Task: Look for products in the category "Mozzarella" from Laclare Family Creamery only.
Action: Mouse moved to (796, 304)
Screenshot: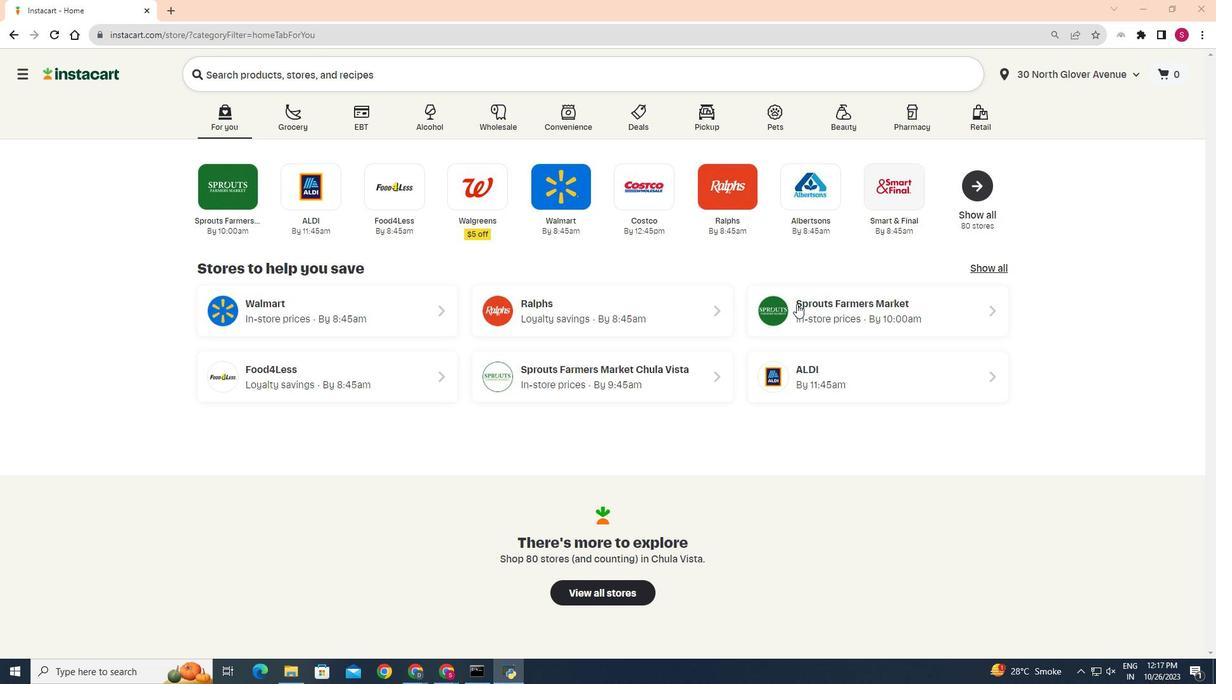 
Action: Mouse pressed left at (796, 304)
Screenshot: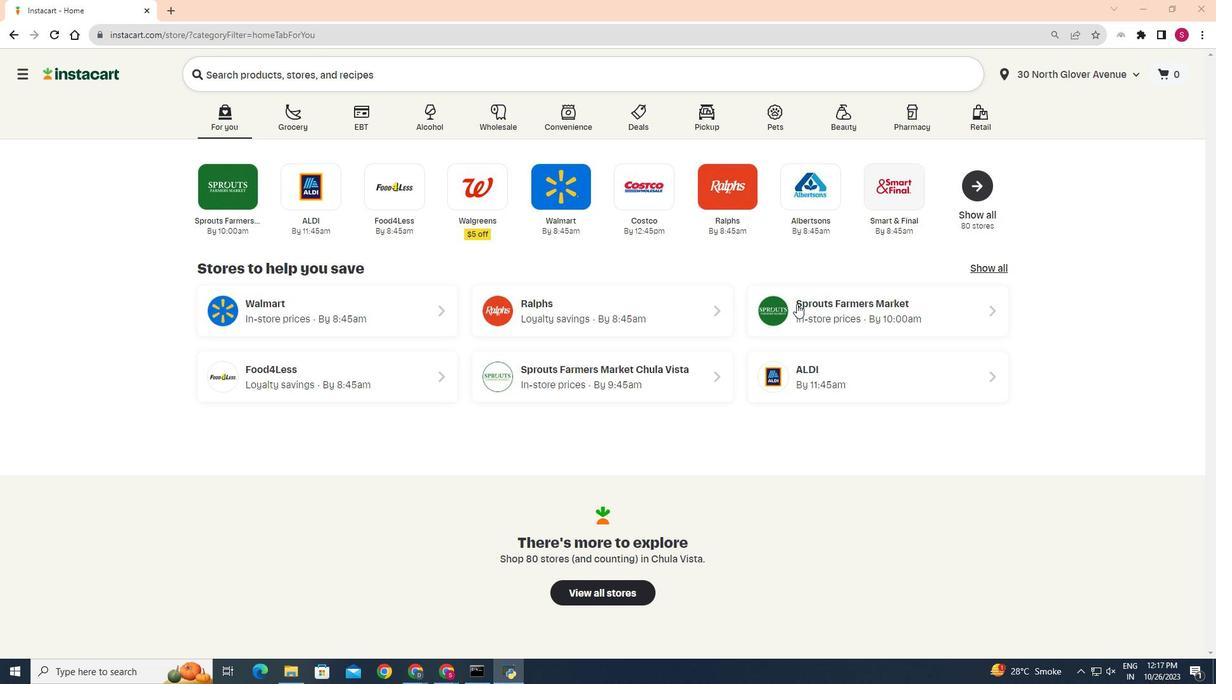 
Action: Mouse moved to (34, 525)
Screenshot: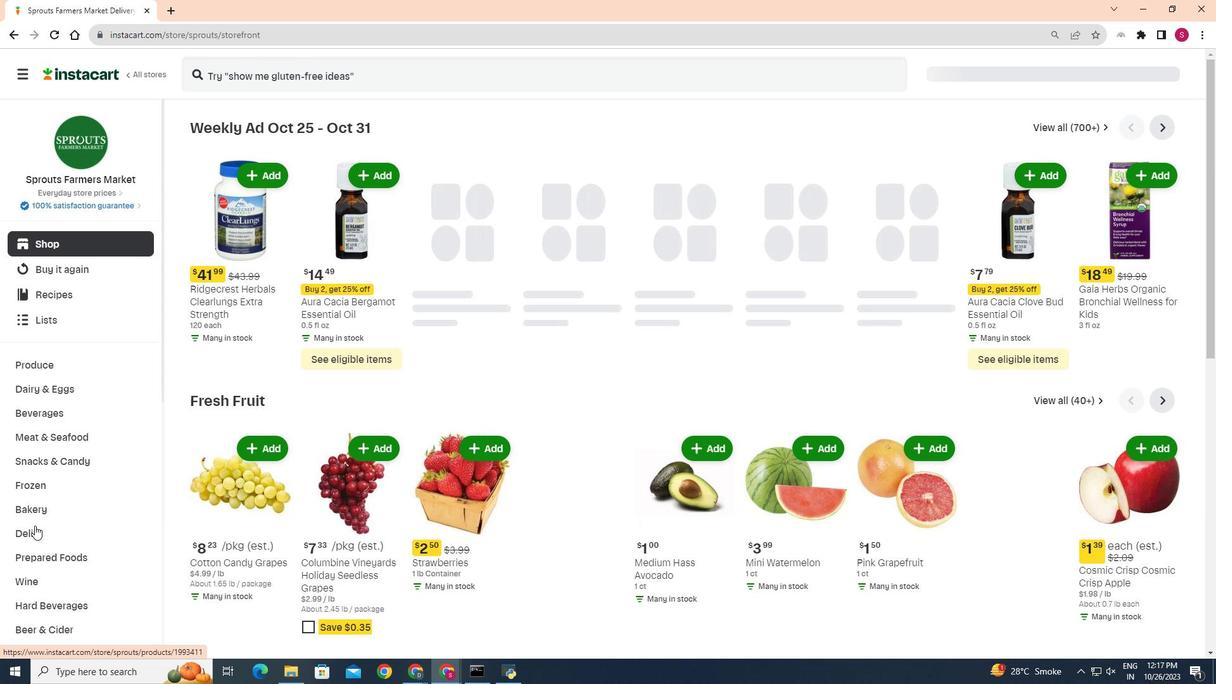 
Action: Mouse pressed left at (34, 525)
Screenshot: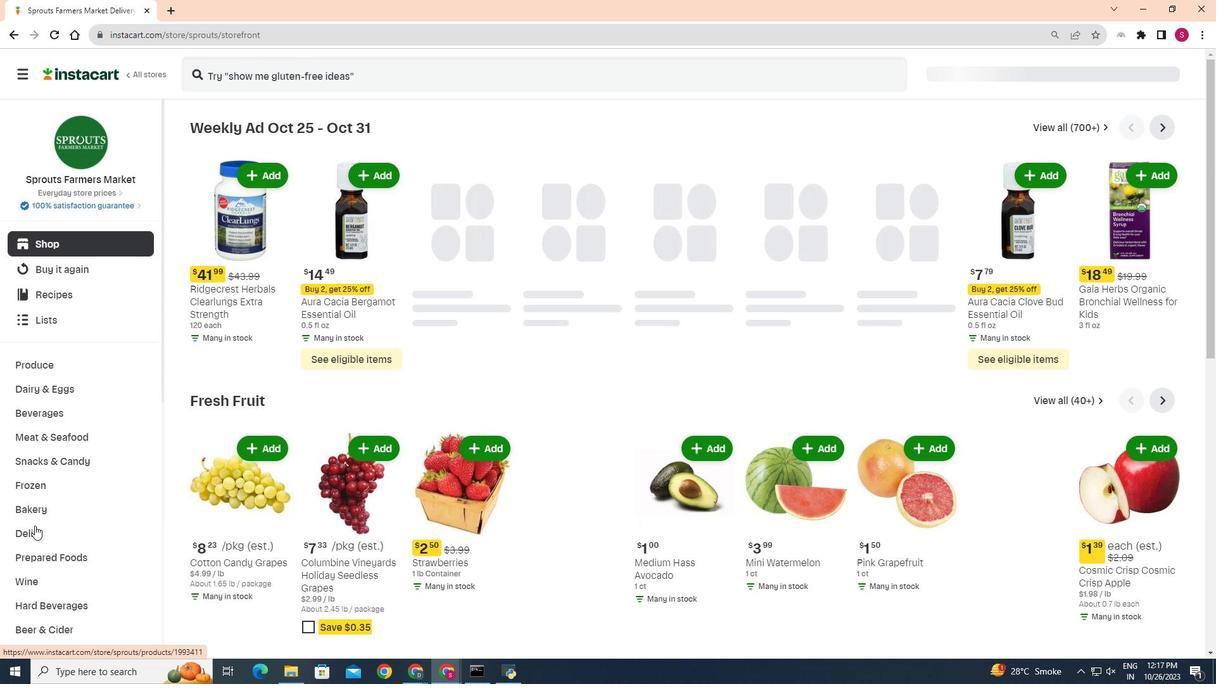 
Action: Mouse moved to (336, 157)
Screenshot: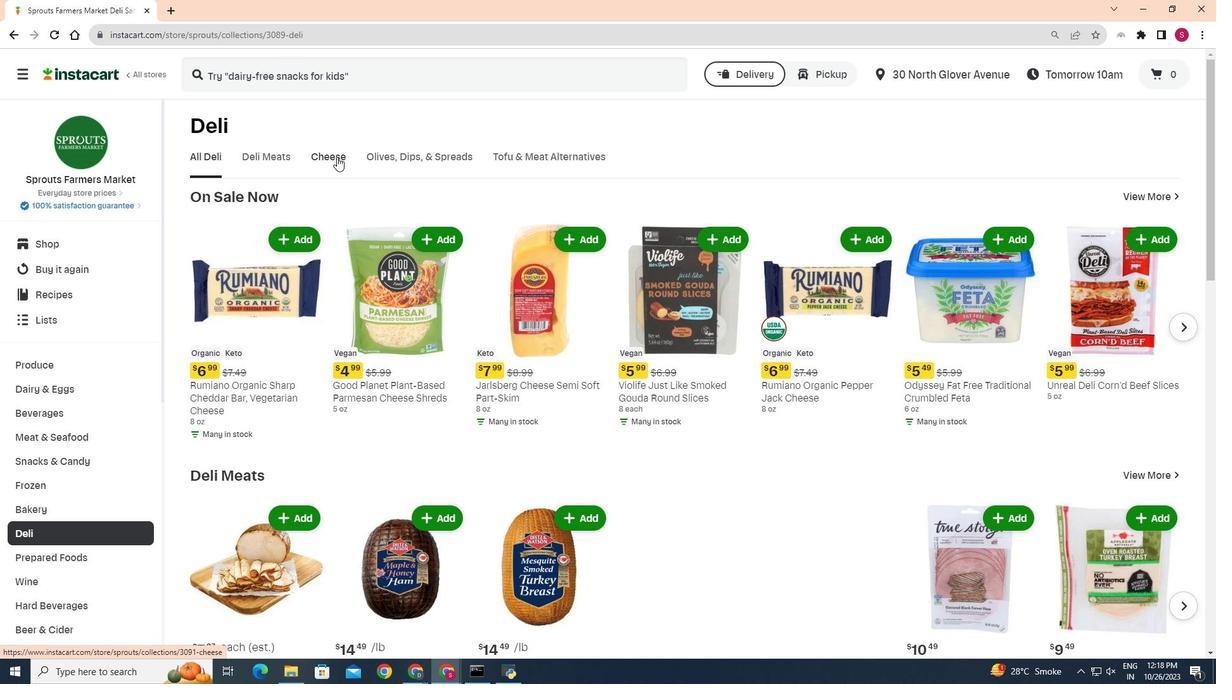 
Action: Mouse pressed left at (336, 157)
Screenshot: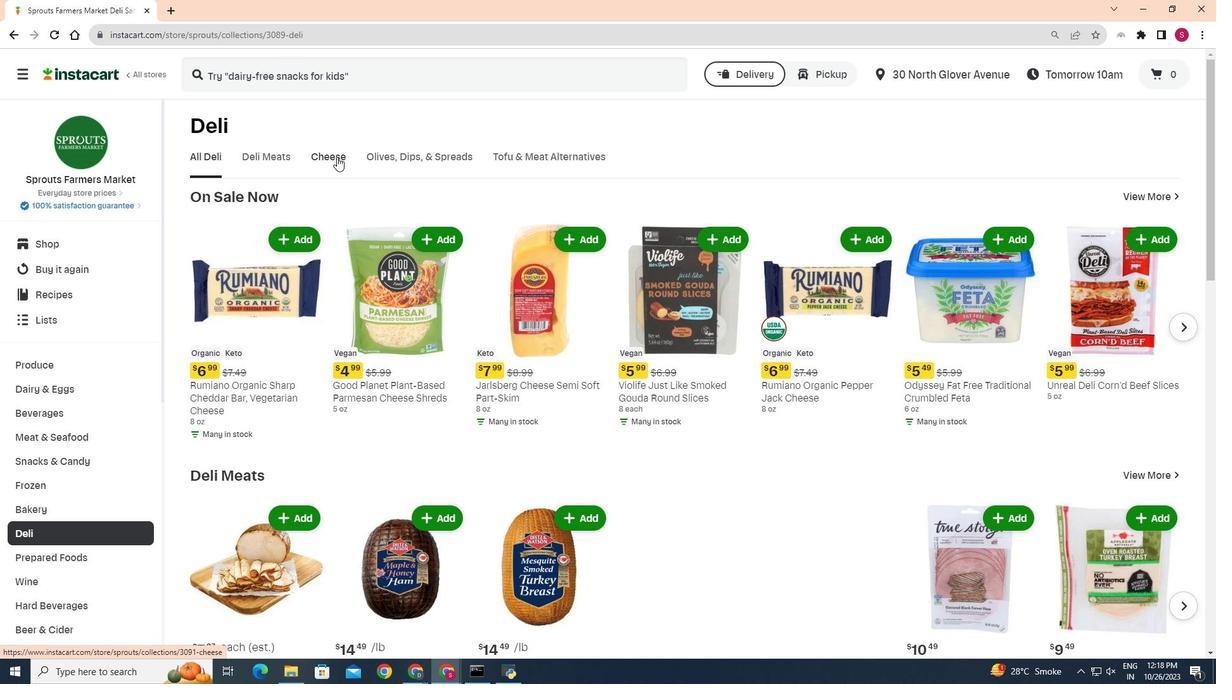 
Action: Mouse moved to (517, 217)
Screenshot: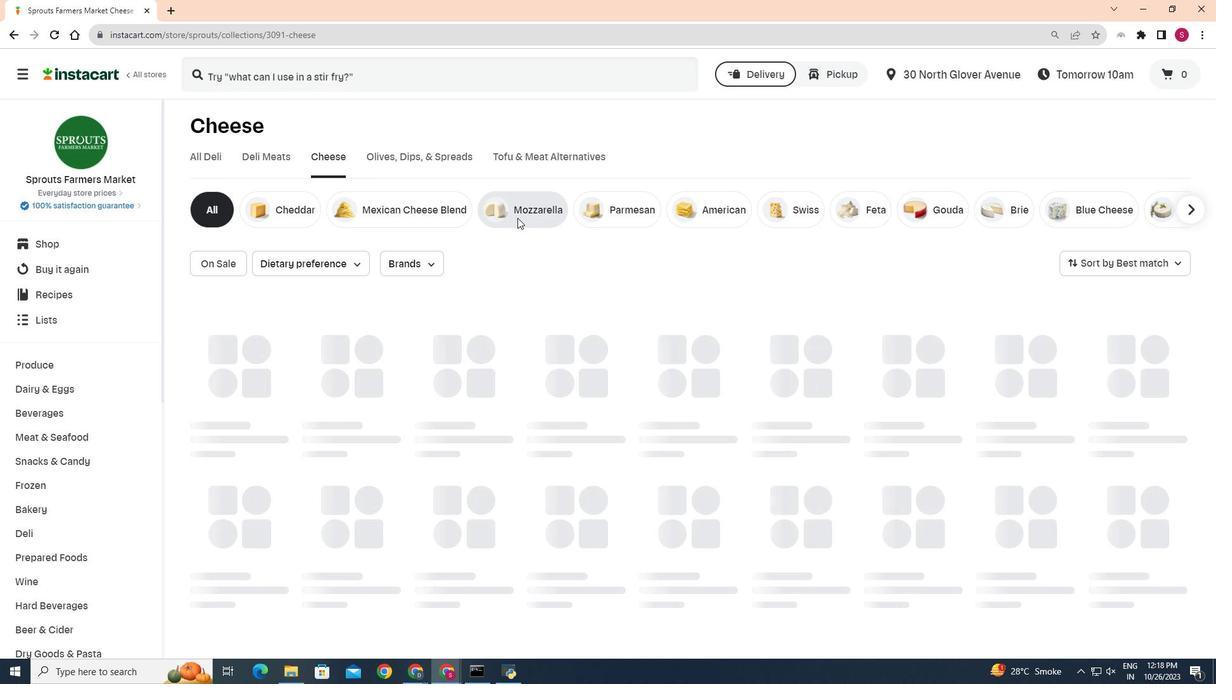 
Action: Mouse pressed left at (517, 217)
Screenshot: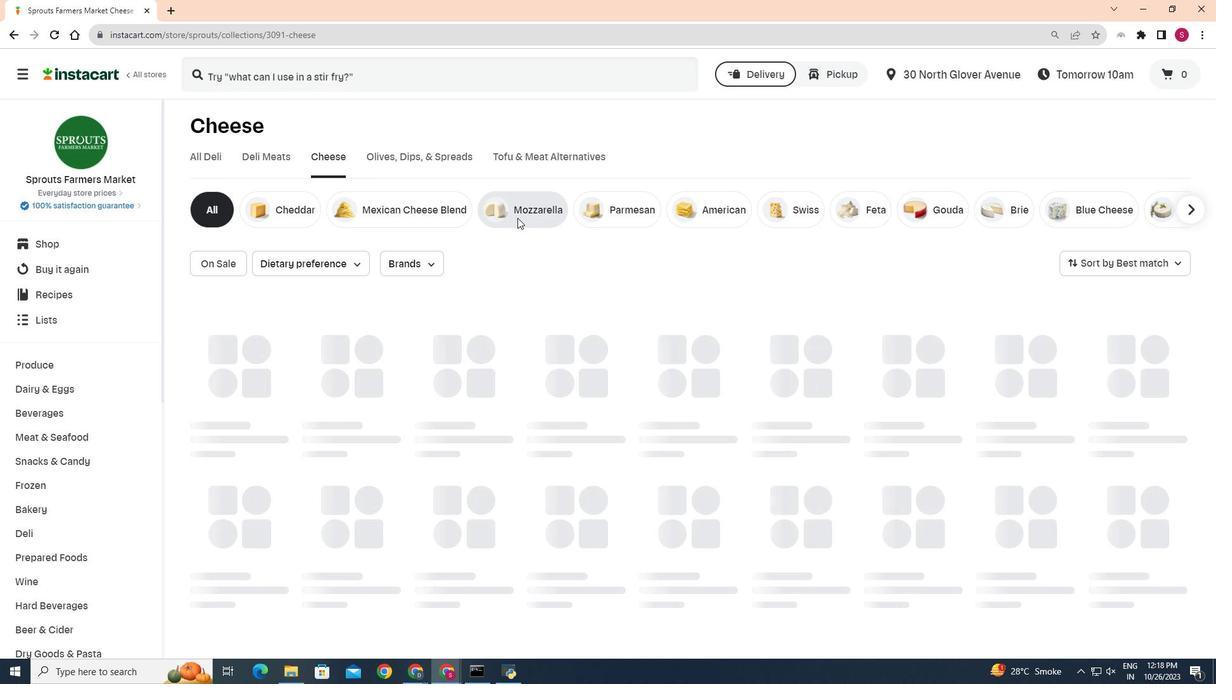 
Action: Mouse moved to (426, 265)
Screenshot: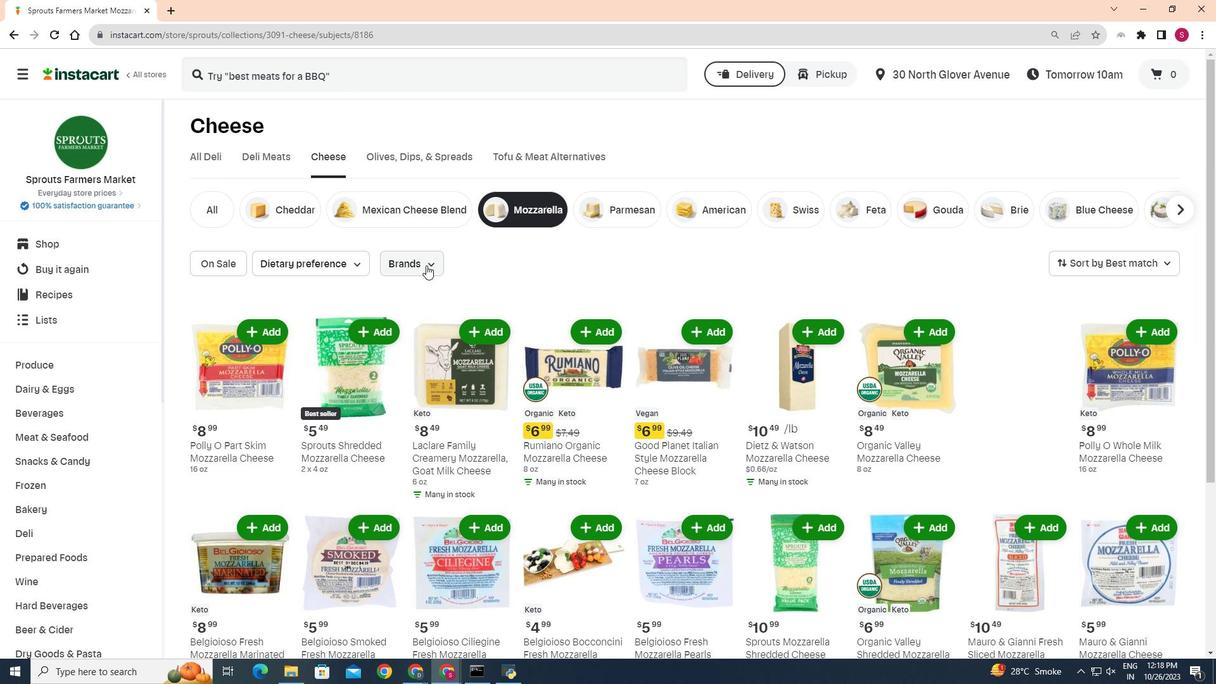 
Action: Mouse pressed left at (426, 265)
Screenshot: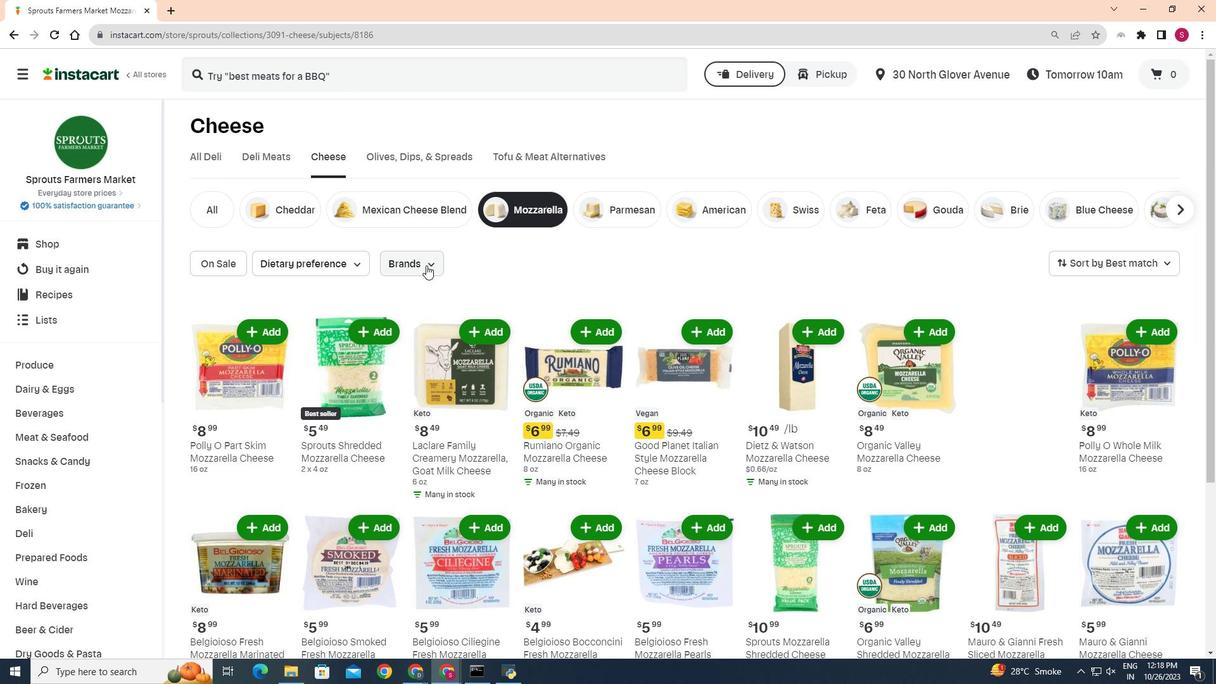 
Action: Mouse moved to (442, 323)
Screenshot: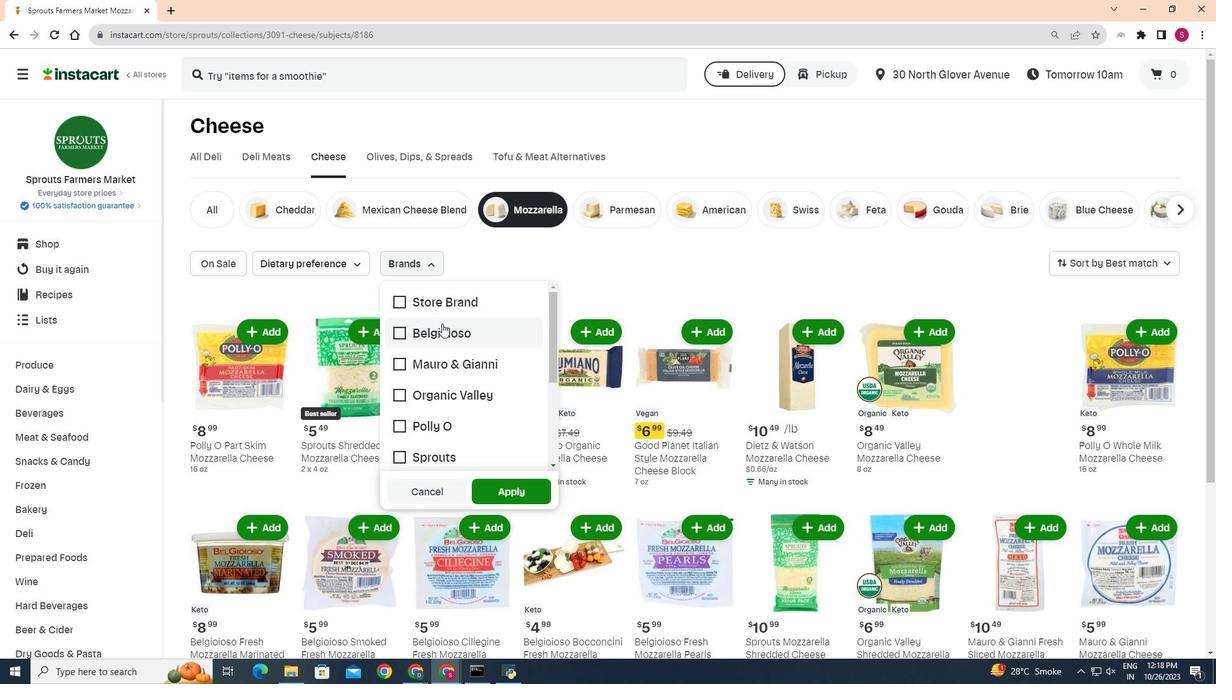 
Action: Mouse scrolled (442, 323) with delta (0, 0)
Screenshot: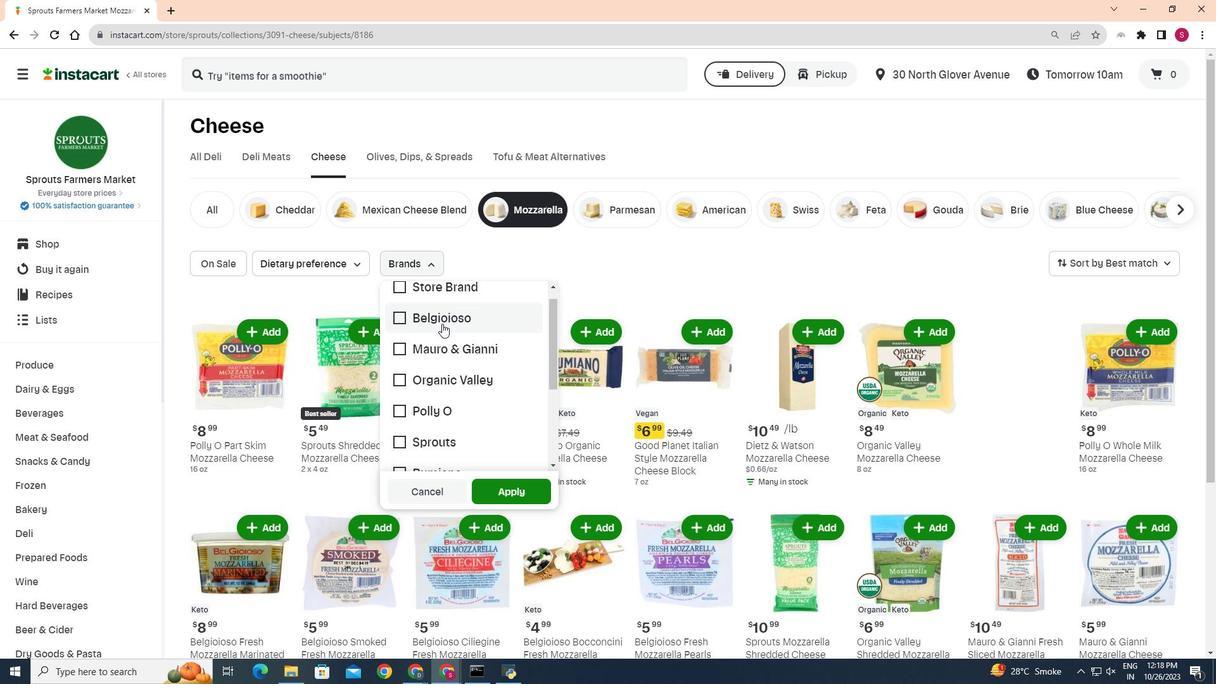 
Action: Mouse scrolled (442, 323) with delta (0, 0)
Screenshot: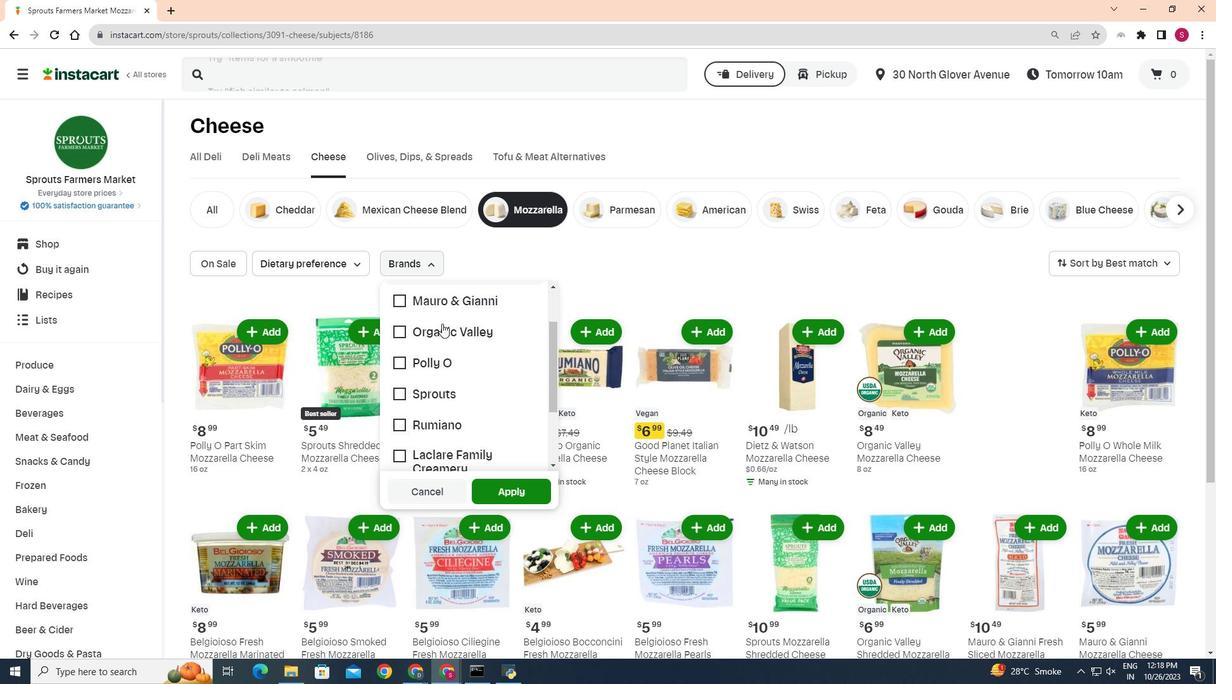 
Action: Mouse scrolled (442, 323) with delta (0, 0)
Screenshot: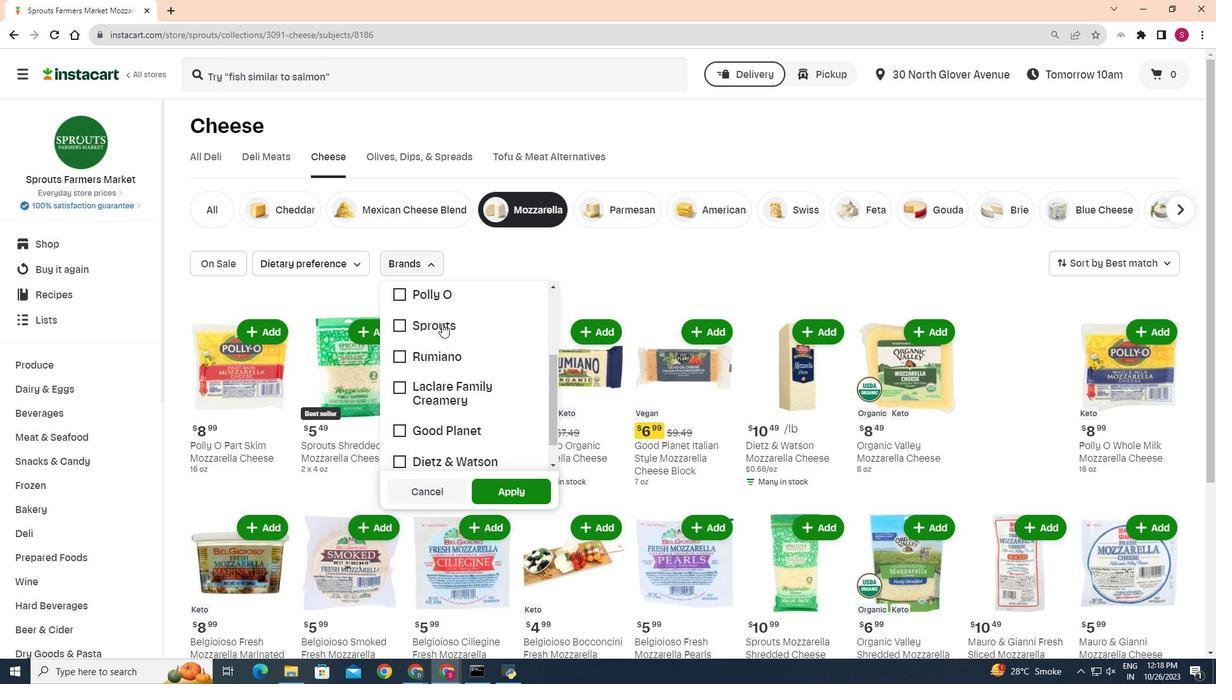 
Action: Mouse moved to (404, 354)
Screenshot: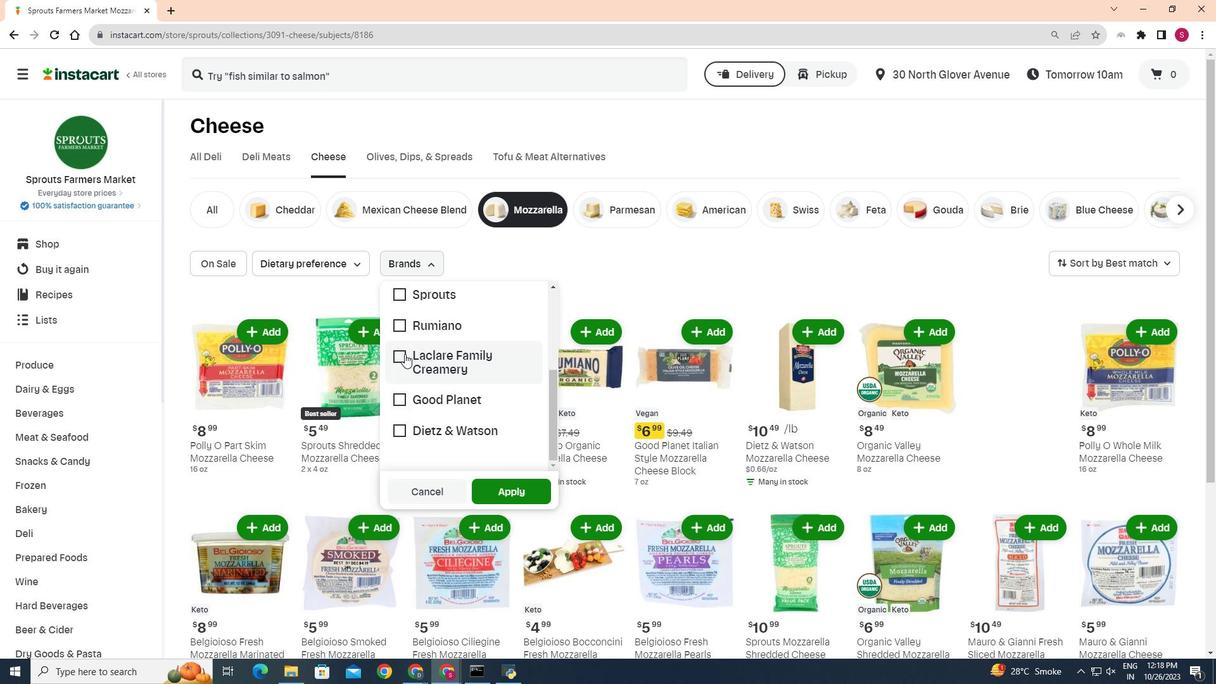 
Action: Mouse pressed left at (404, 354)
Screenshot: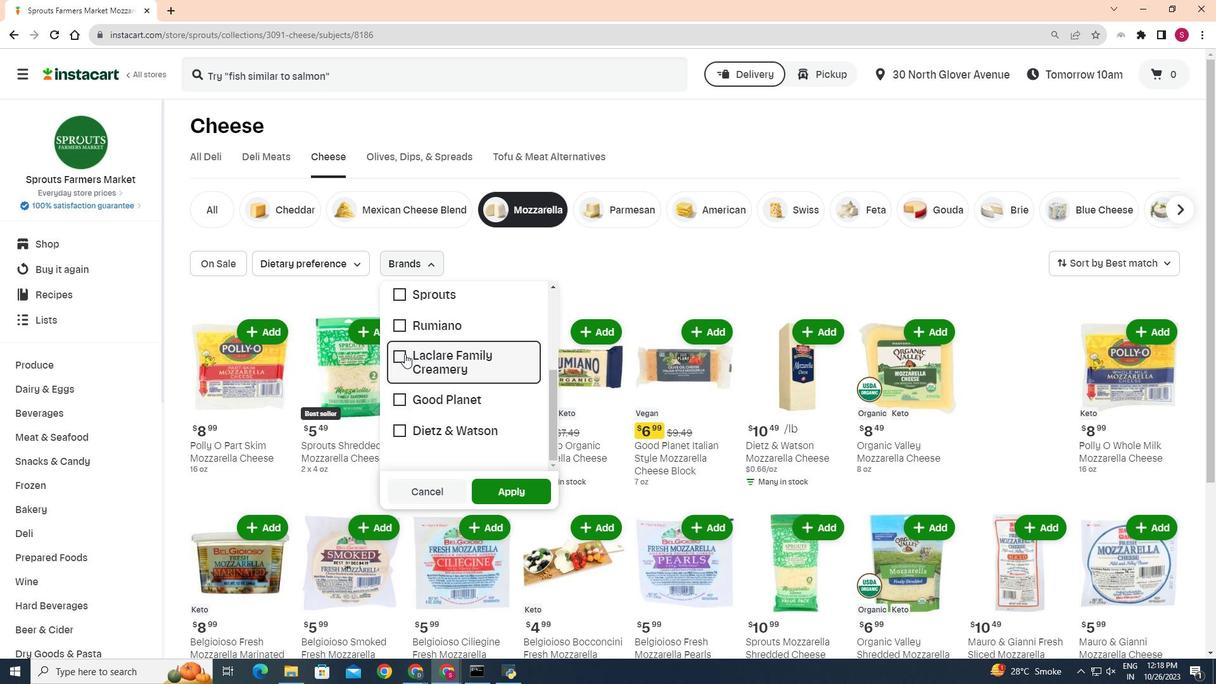 
Action: Mouse moved to (495, 483)
Screenshot: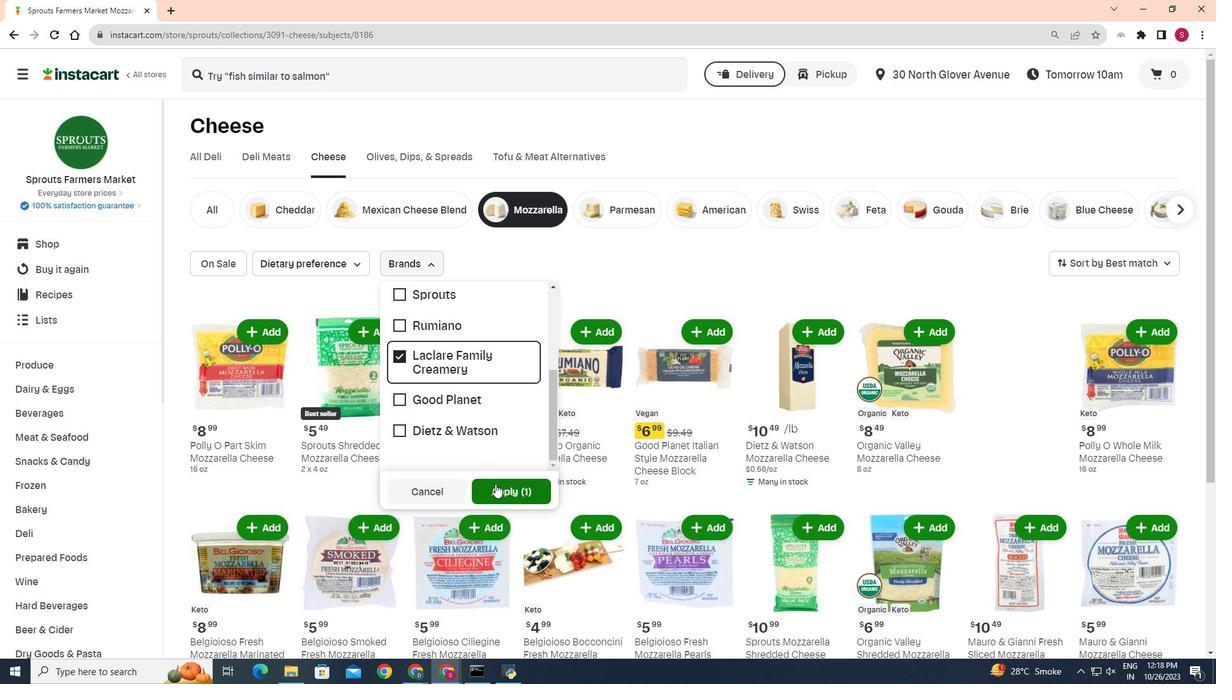 
Action: Mouse pressed left at (495, 483)
Screenshot: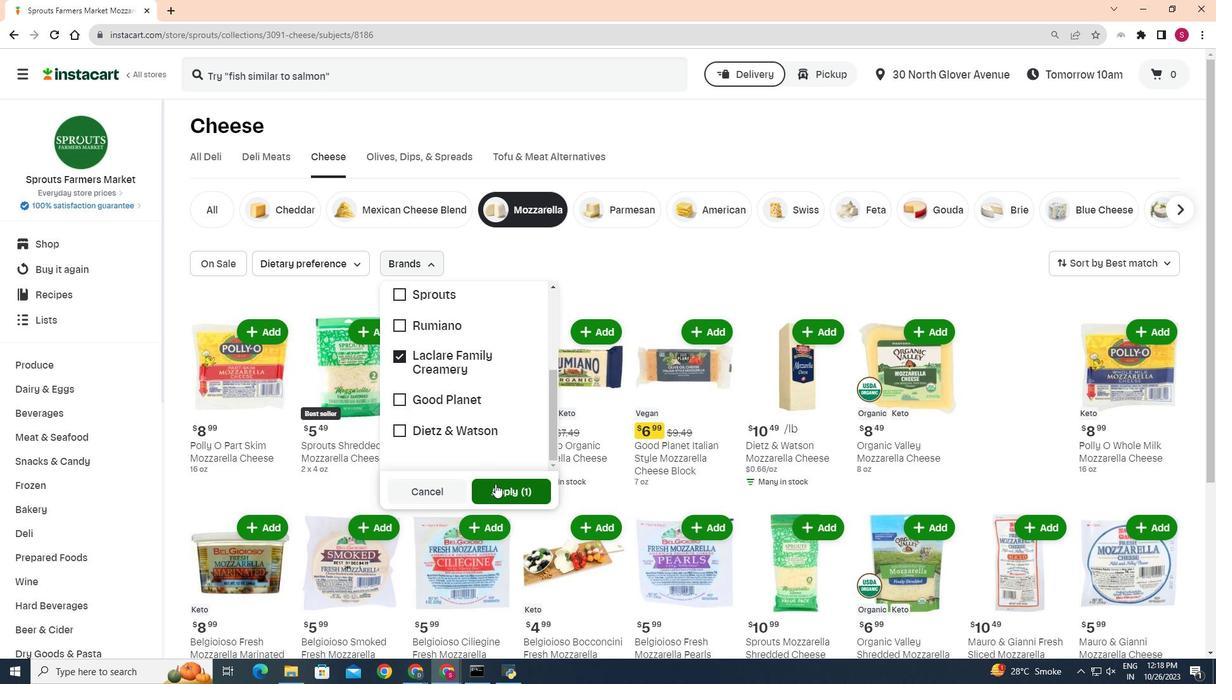 
Action: Mouse moved to (518, 425)
Screenshot: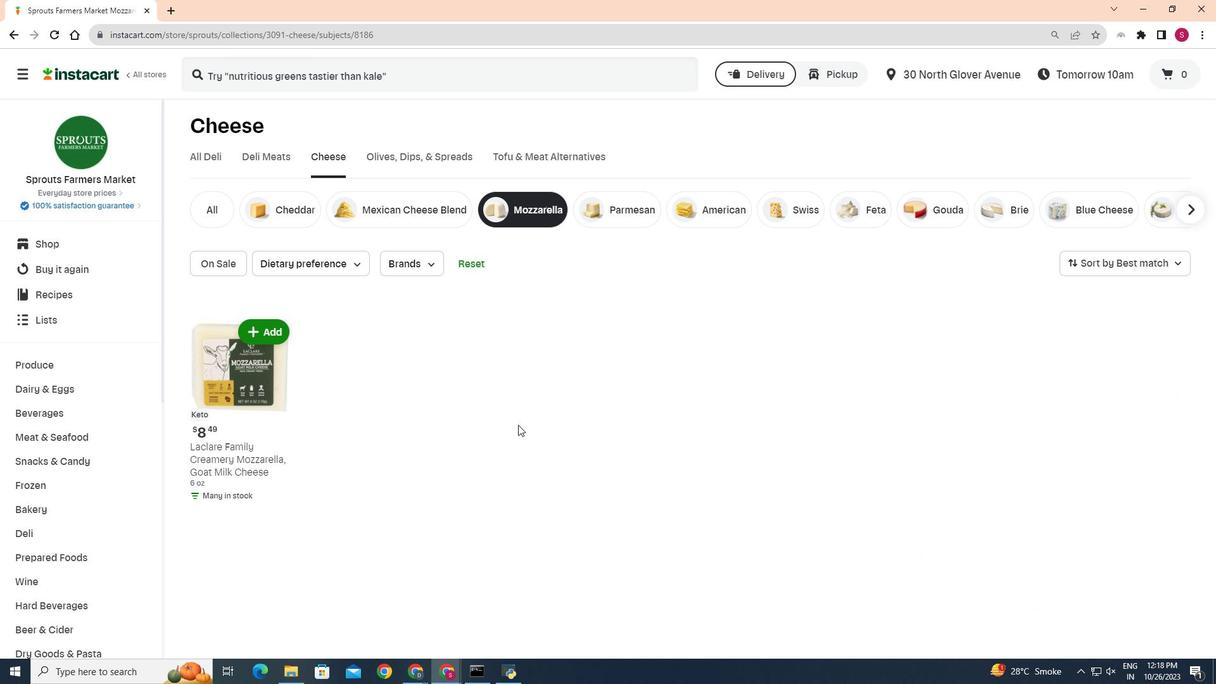 
